 Task: Add a signature Karina Martinez containing Have a great National Peace Day, Karina Martinez to email address softage.8@softage.net and add a folder Environmental
Action: Mouse moved to (59, 115)
Screenshot: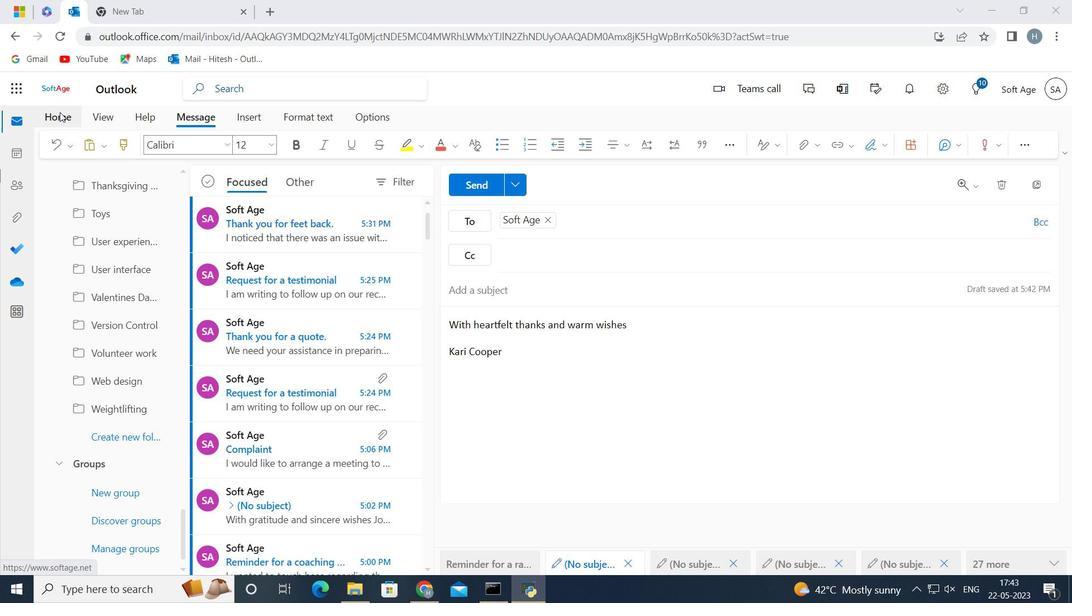 
Action: Mouse pressed left at (59, 115)
Screenshot: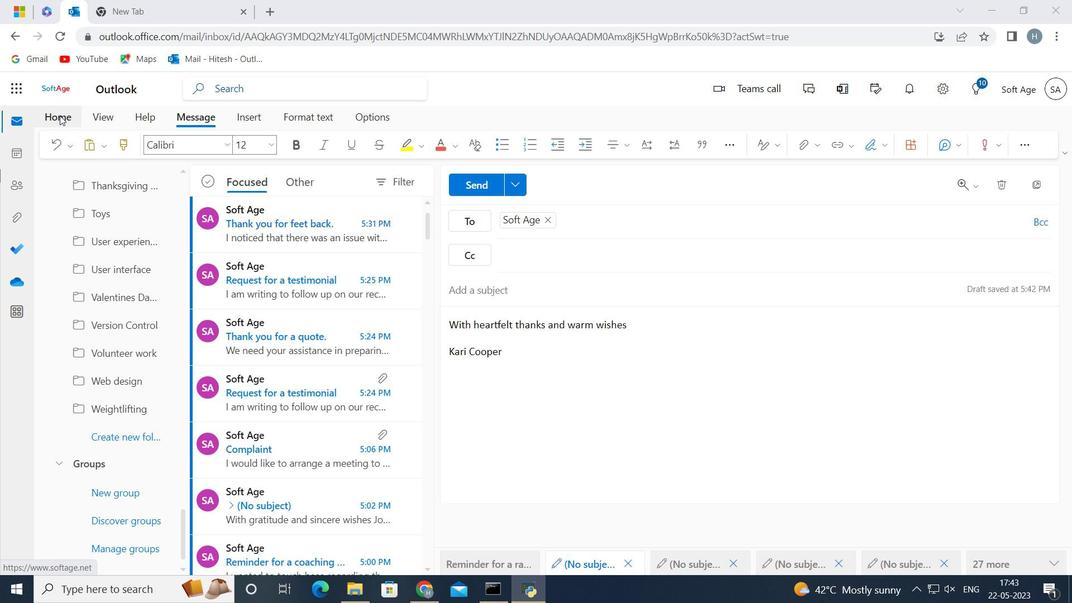 
Action: Mouse moved to (117, 143)
Screenshot: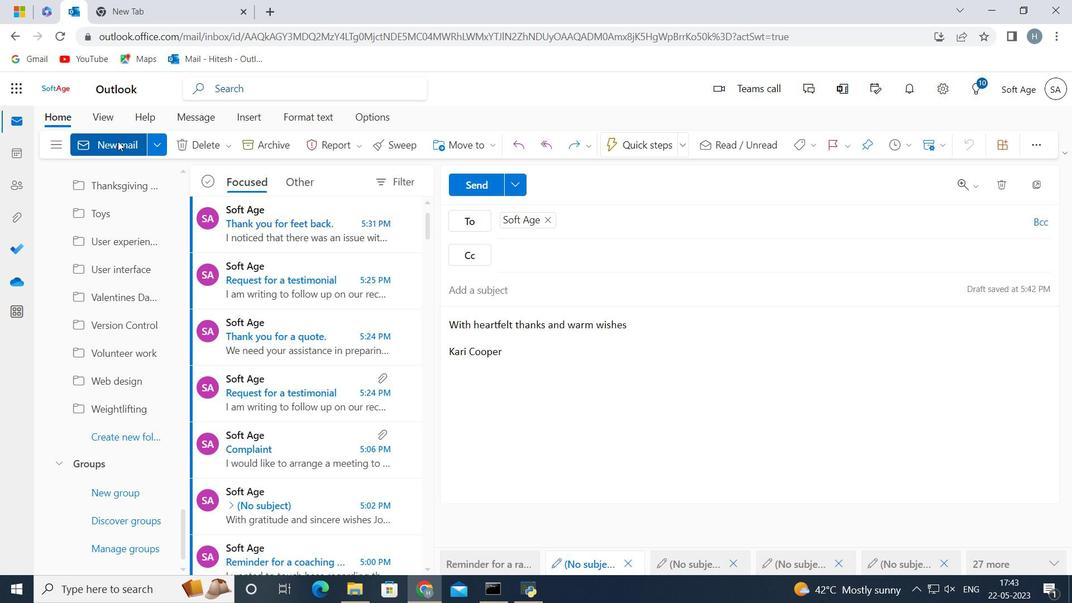 
Action: Mouse pressed left at (117, 143)
Screenshot: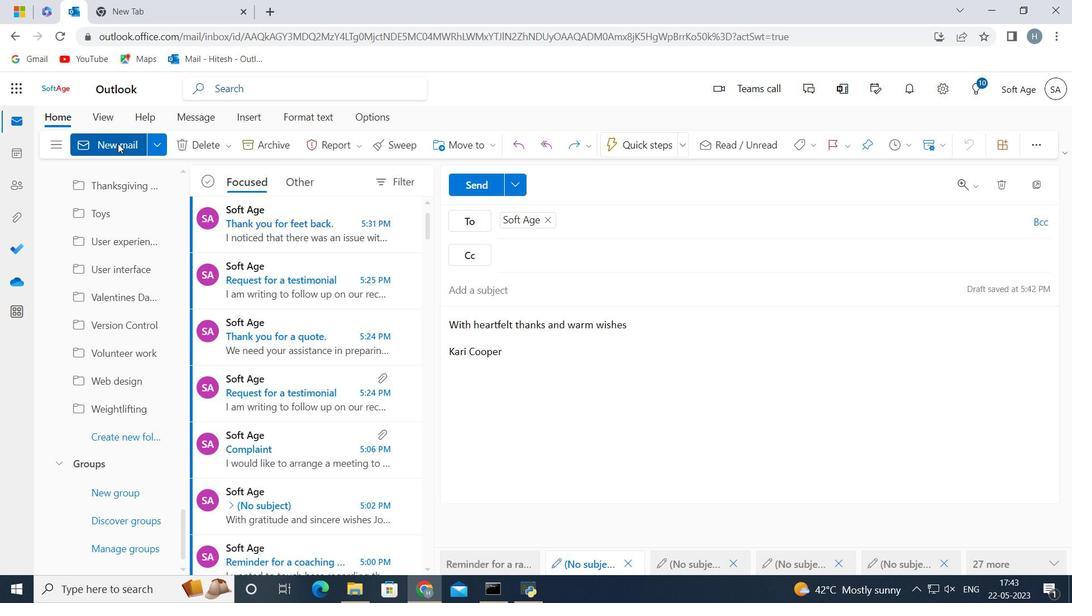 
Action: Mouse moved to (877, 145)
Screenshot: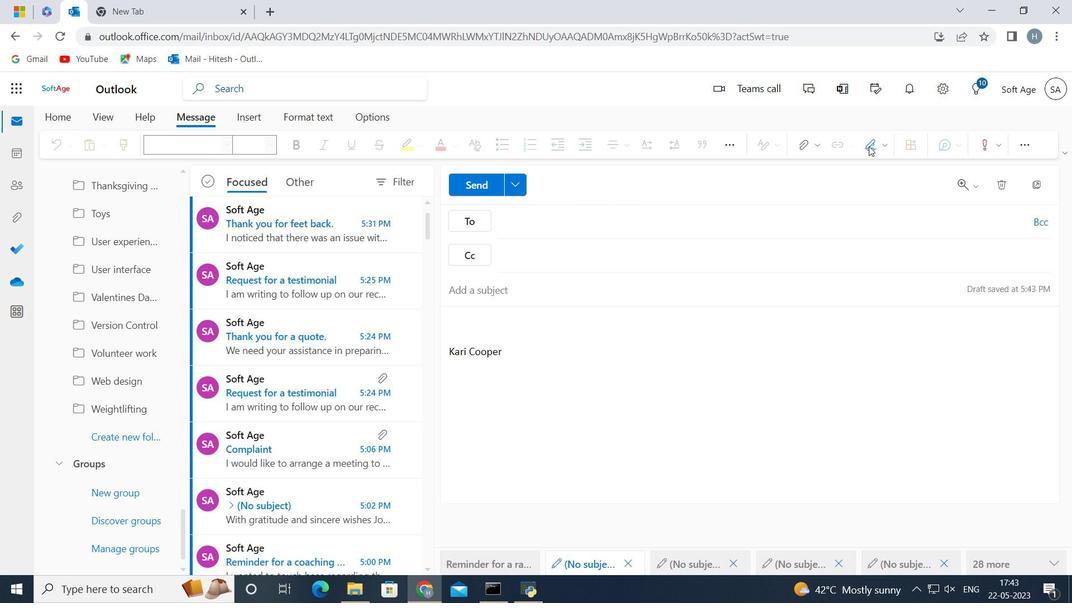 
Action: Mouse pressed left at (877, 145)
Screenshot: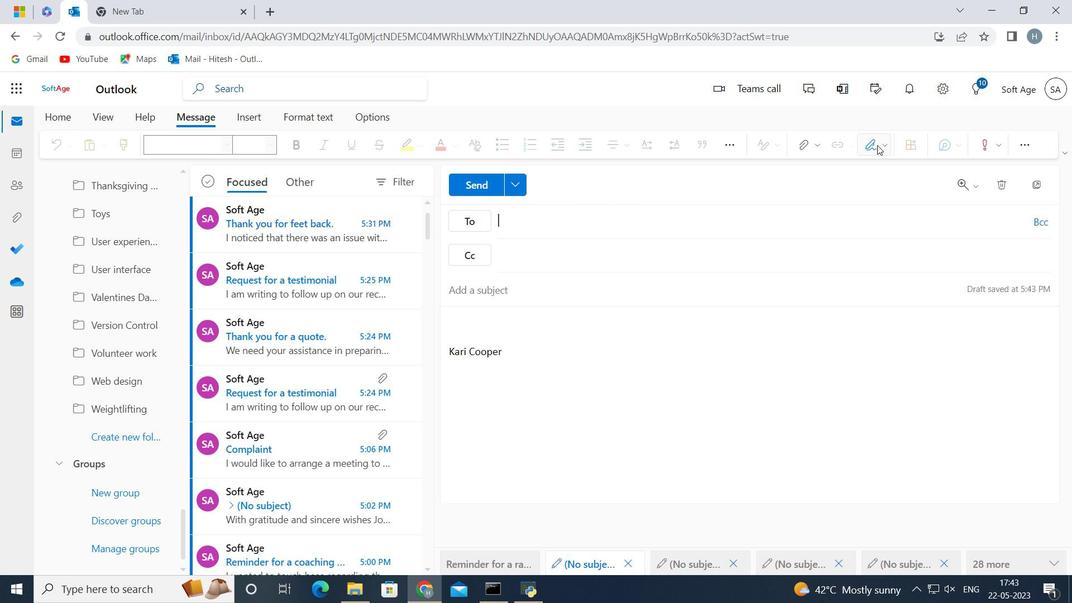 
Action: Mouse moved to (855, 197)
Screenshot: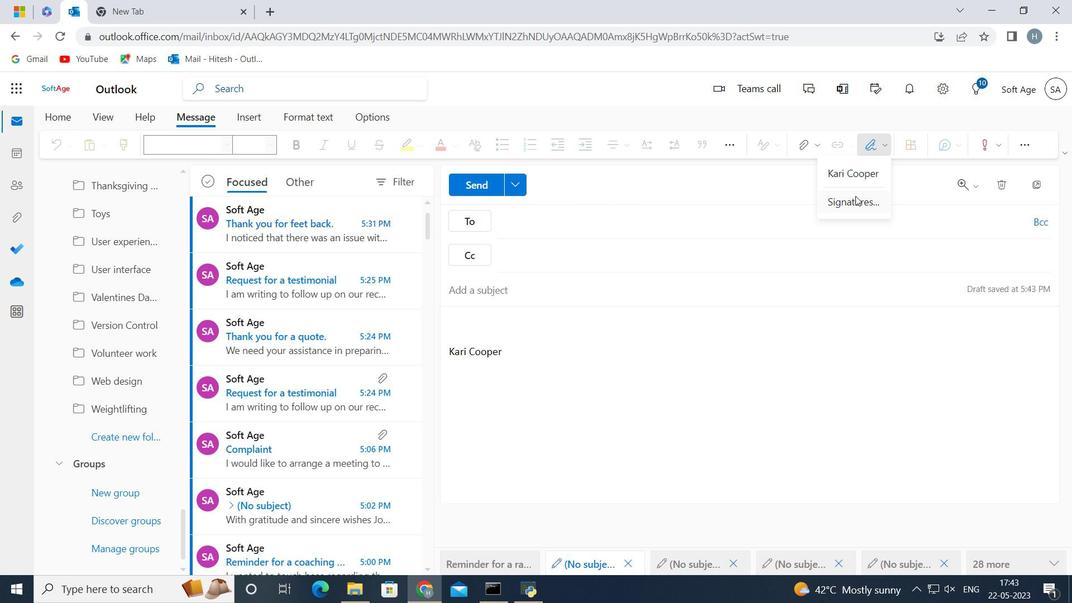 
Action: Mouse pressed left at (855, 197)
Screenshot: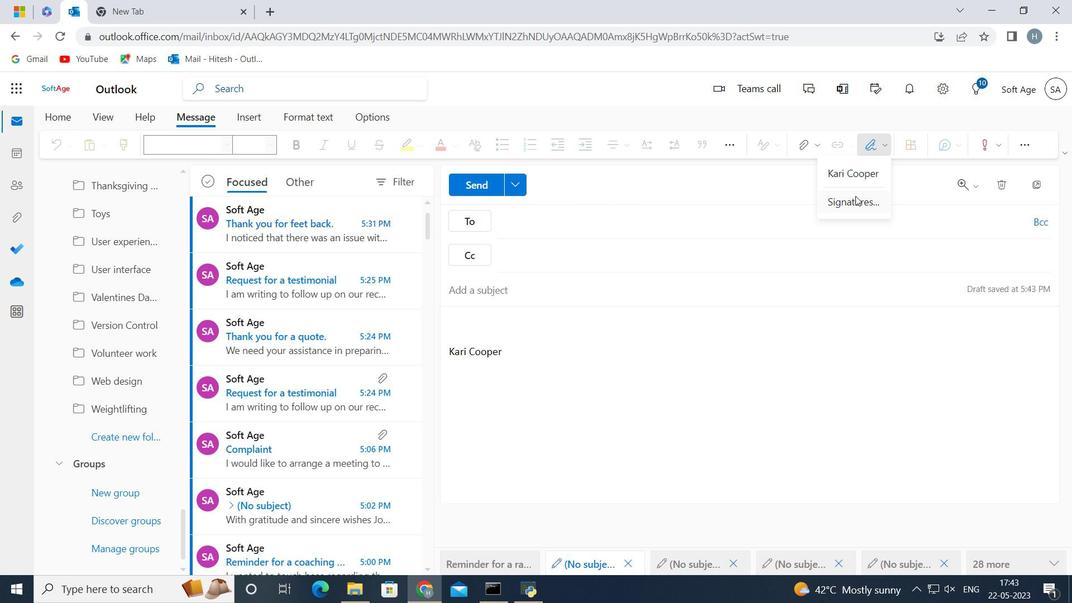 
Action: Mouse moved to (816, 252)
Screenshot: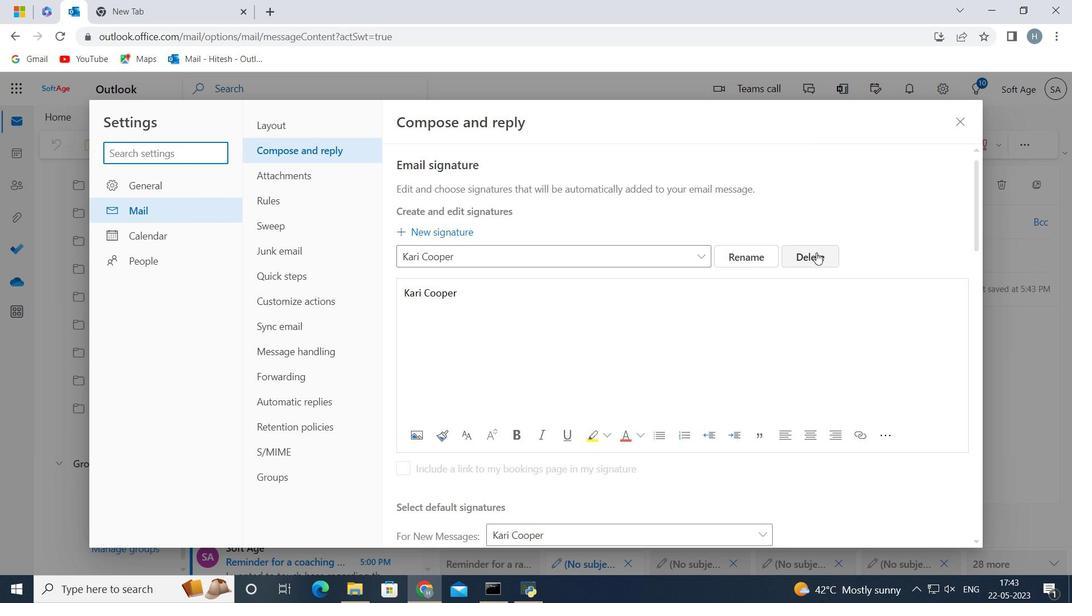 
Action: Mouse pressed left at (816, 252)
Screenshot: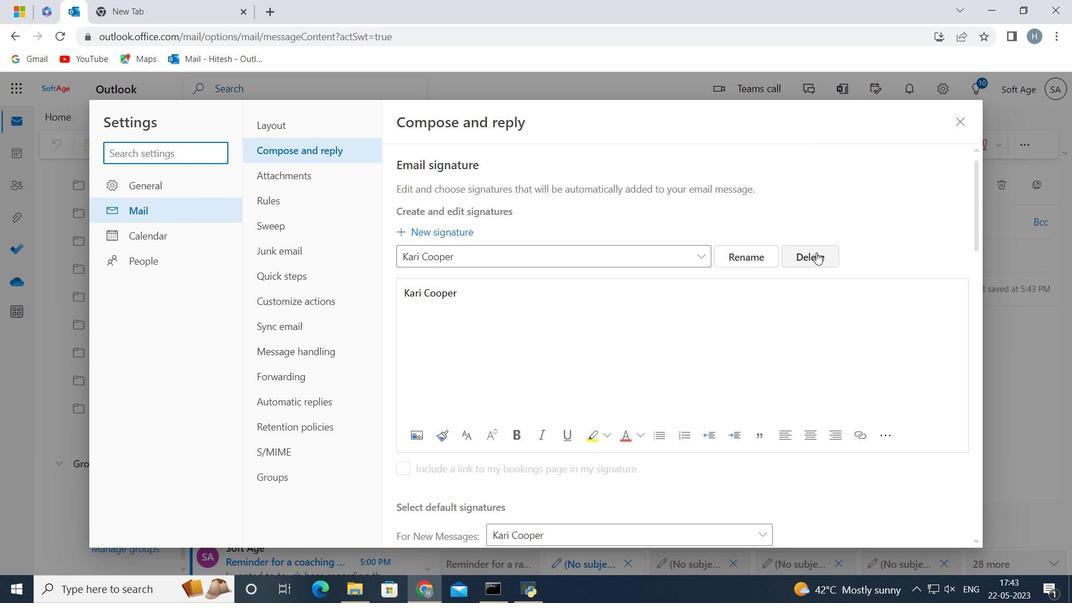 
Action: Mouse moved to (654, 252)
Screenshot: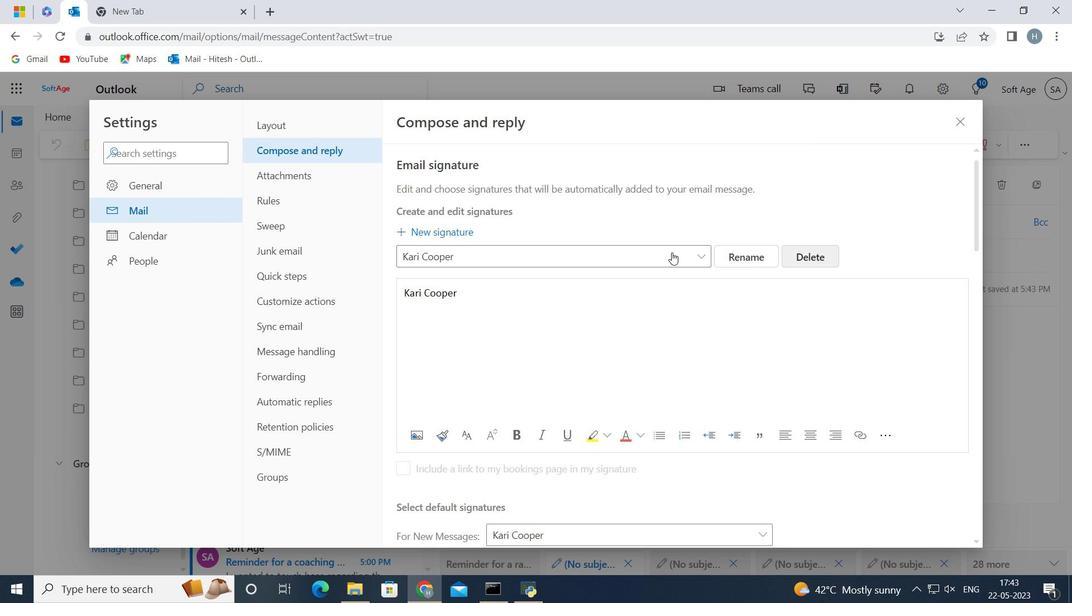 
Action: Mouse pressed left at (654, 252)
Screenshot: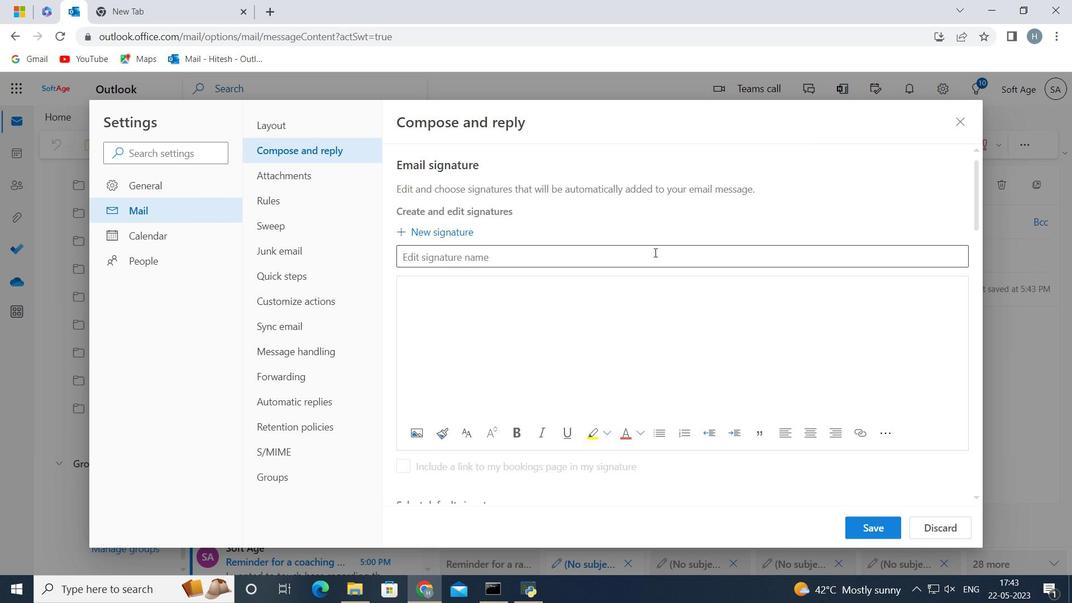 
Action: Key pressed <Key.shift>Karina<Key.space><Key.shift>Martinex<Key.backspace>z
Screenshot: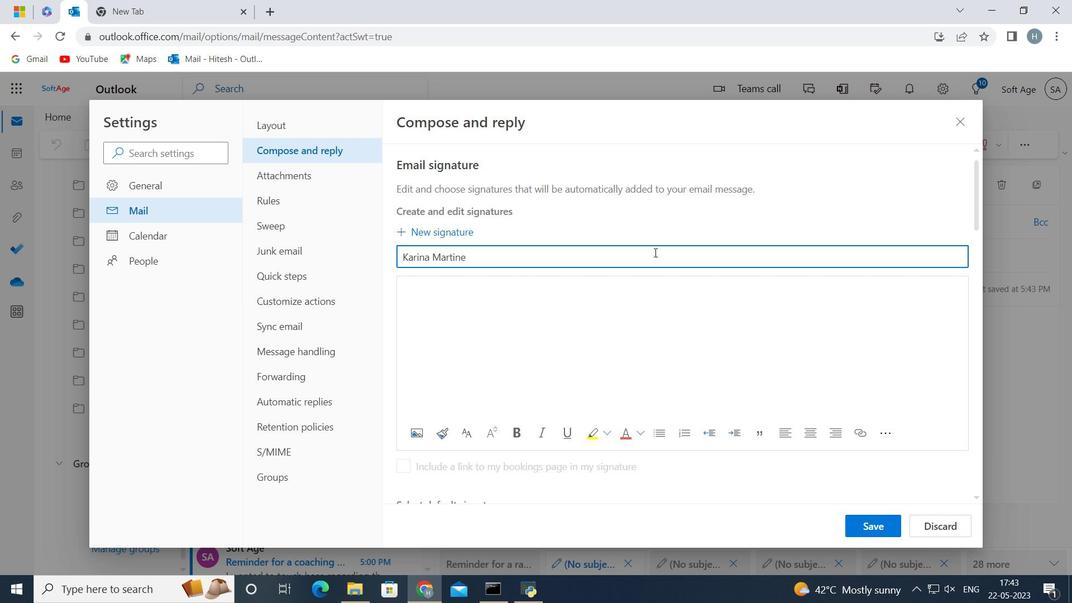 
Action: Mouse moved to (590, 302)
Screenshot: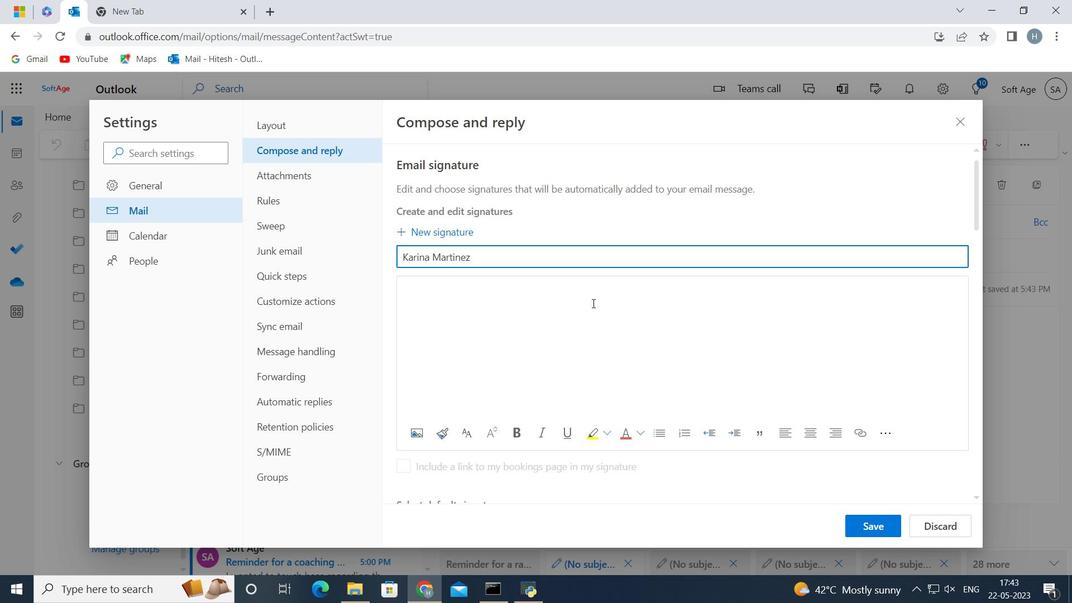 
Action: Mouse pressed left at (590, 302)
Screenshot: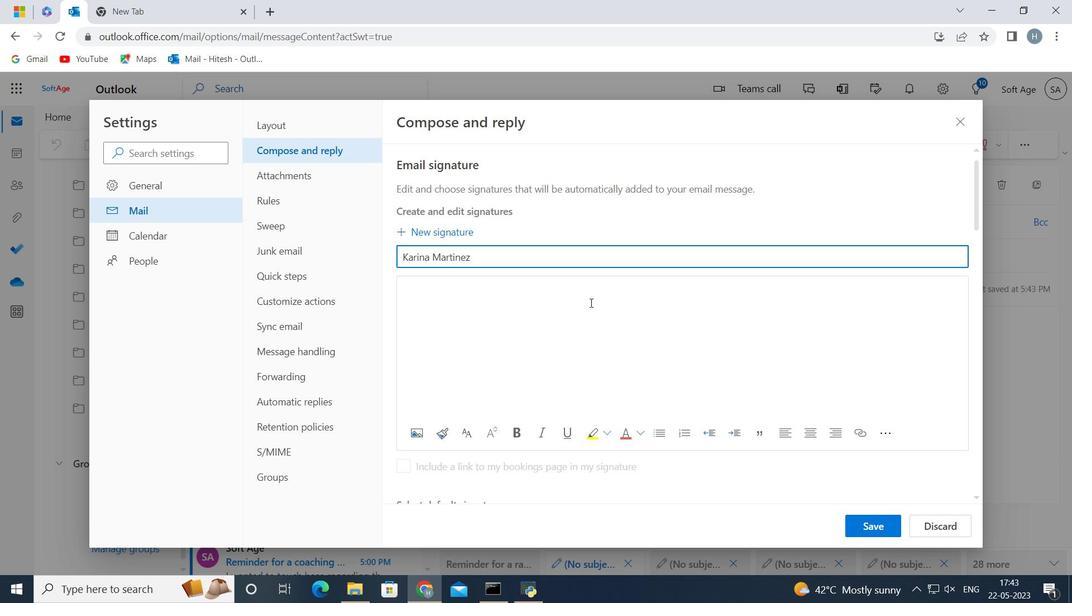 
Action: Key pressed <Key.shift>Ka
Screenshot: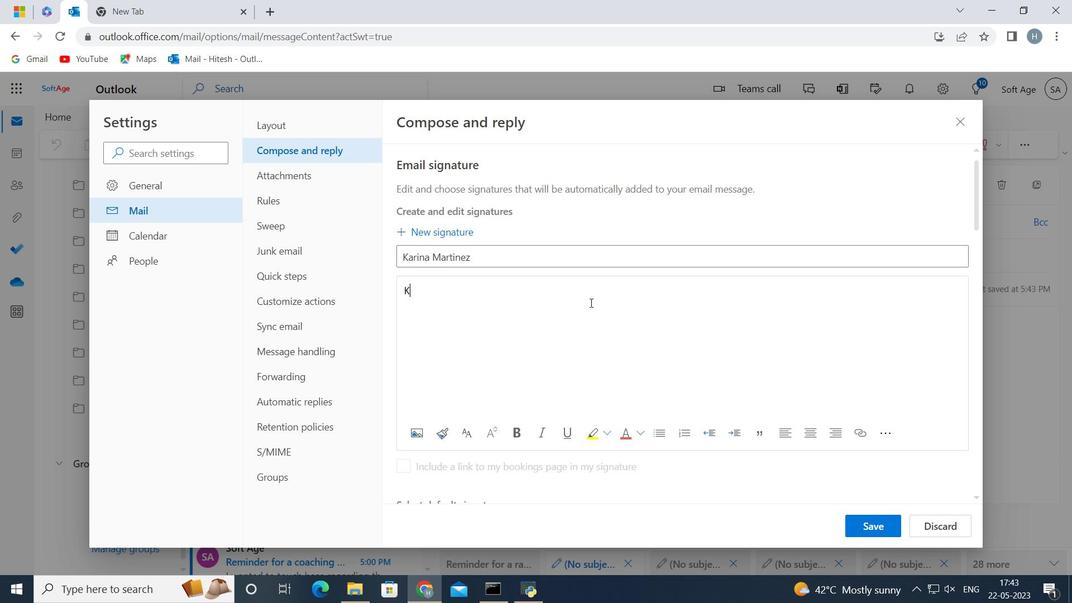 
Action: Mouse moved to (590, 302)
Screenshot: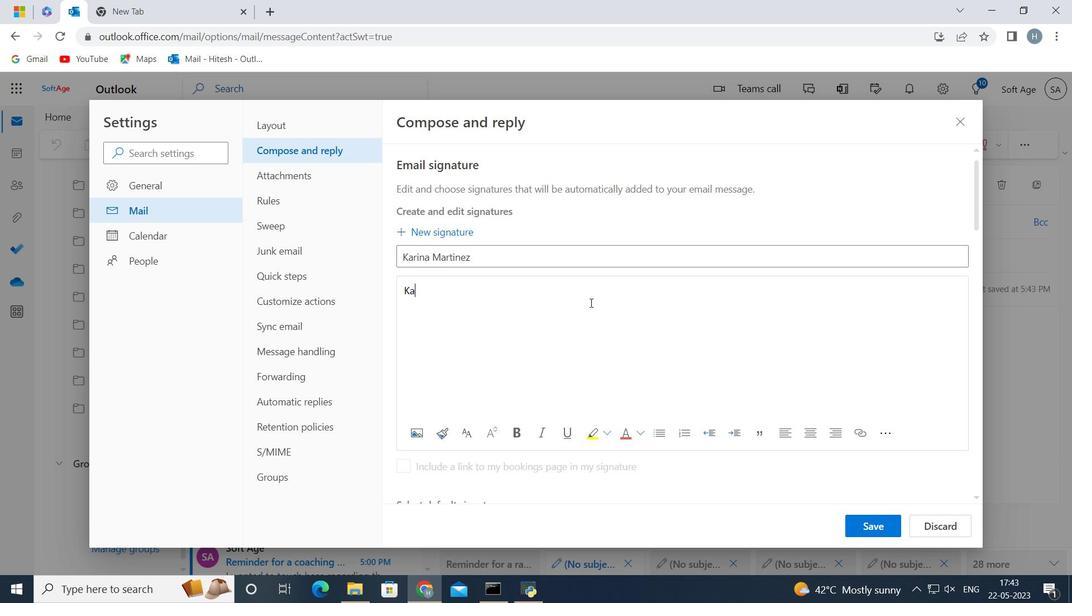 
Action: Key pressed rina<Key.space><Key.shift>Martinez
Screenshot: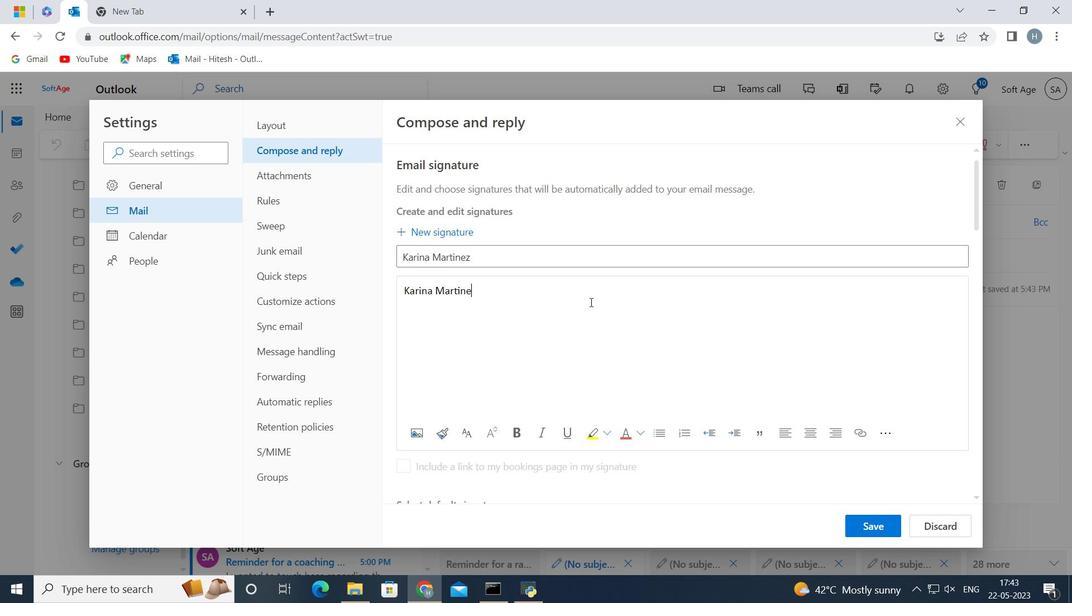 
Action: Mouse moved to (878, 527)
Screenshot: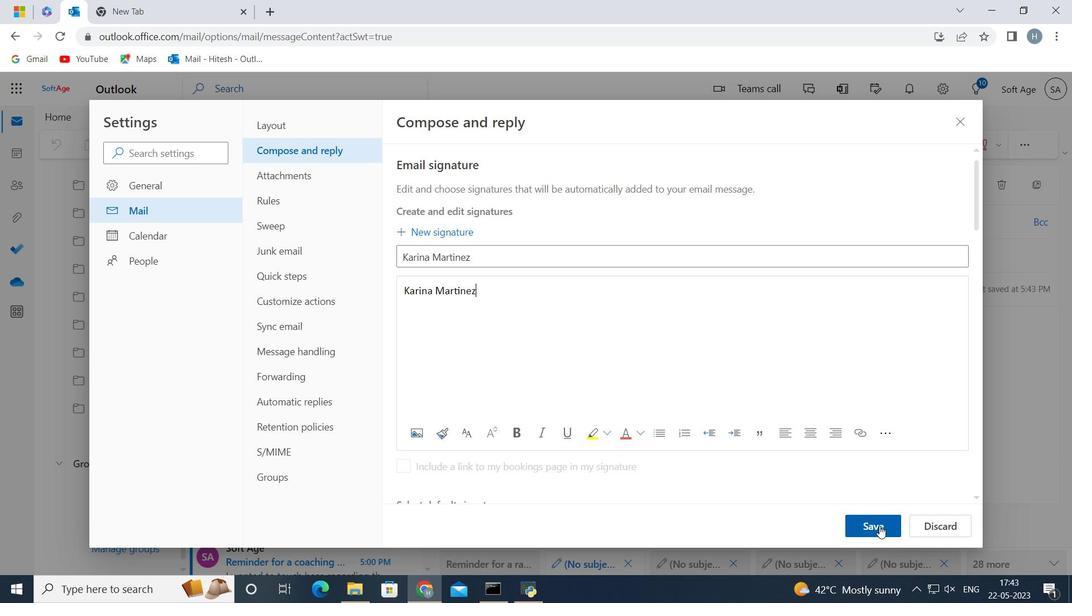 
Action: Mouse pressed left at (878, 527)
Screenshot: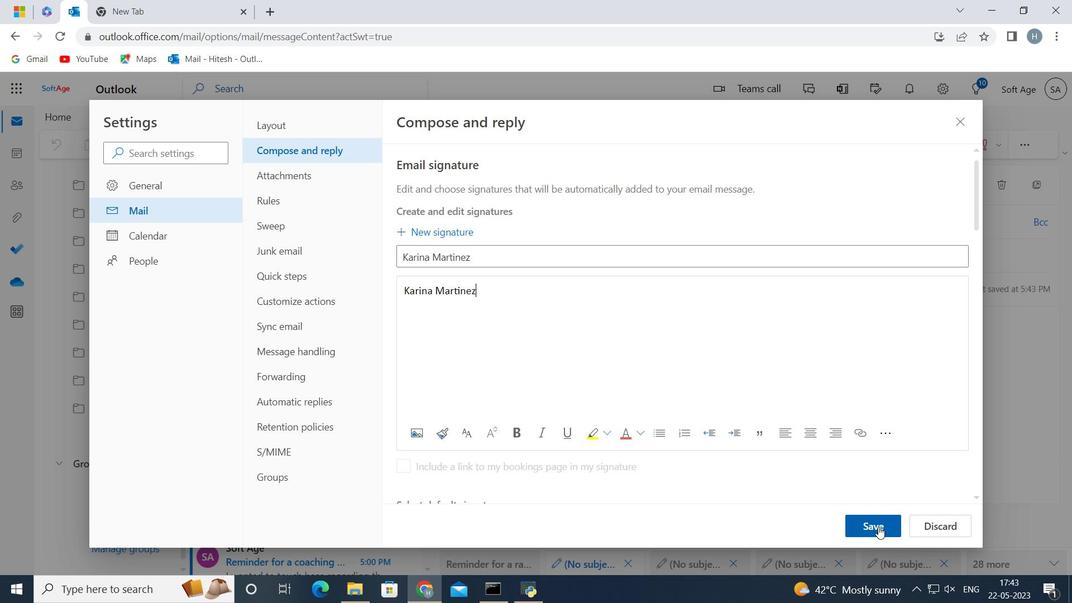 
Action: Mouse moved to (757, 404)
Screenshot: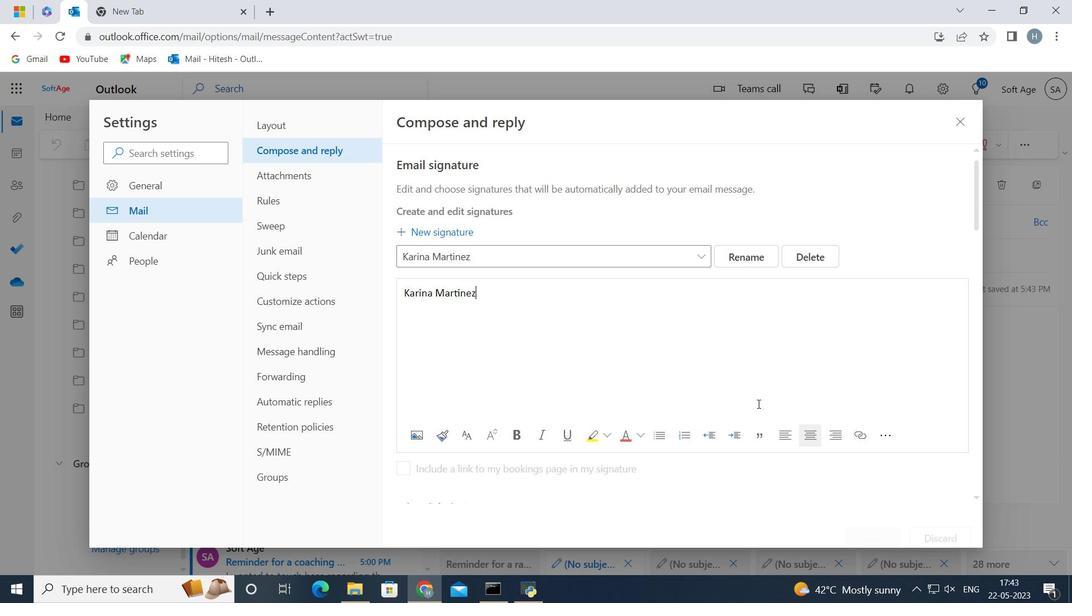 
Action: Mouse scrolled (757, 403) with delta (0, 0)
Screenshot: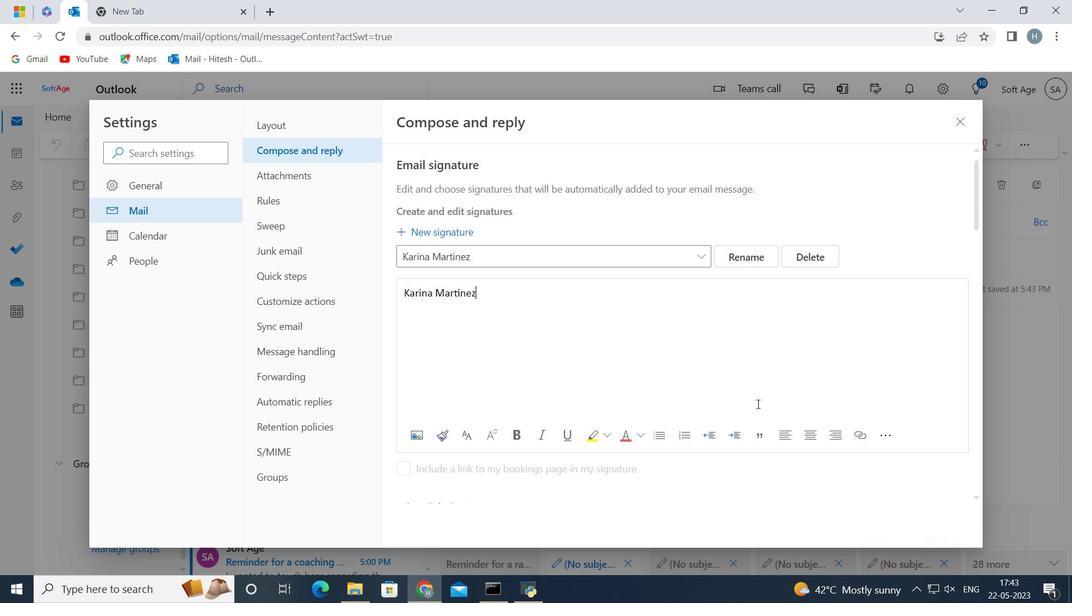 
Action: Mouse scrolled (757, 403) with delta (0, 0)
Screenshot: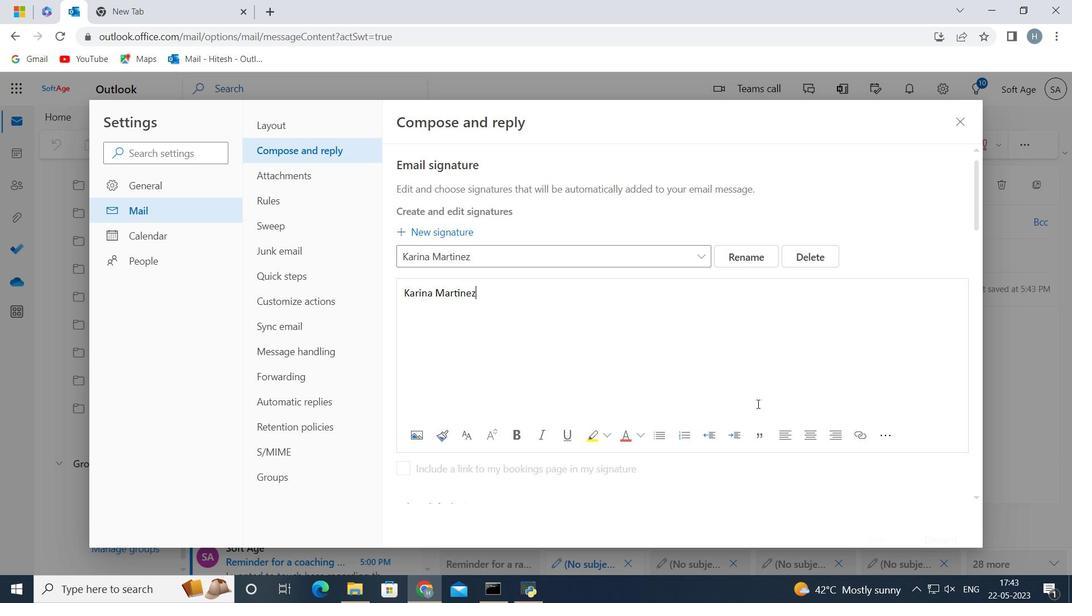 
Action: Mouse moved to (714, 355)
Screenshot: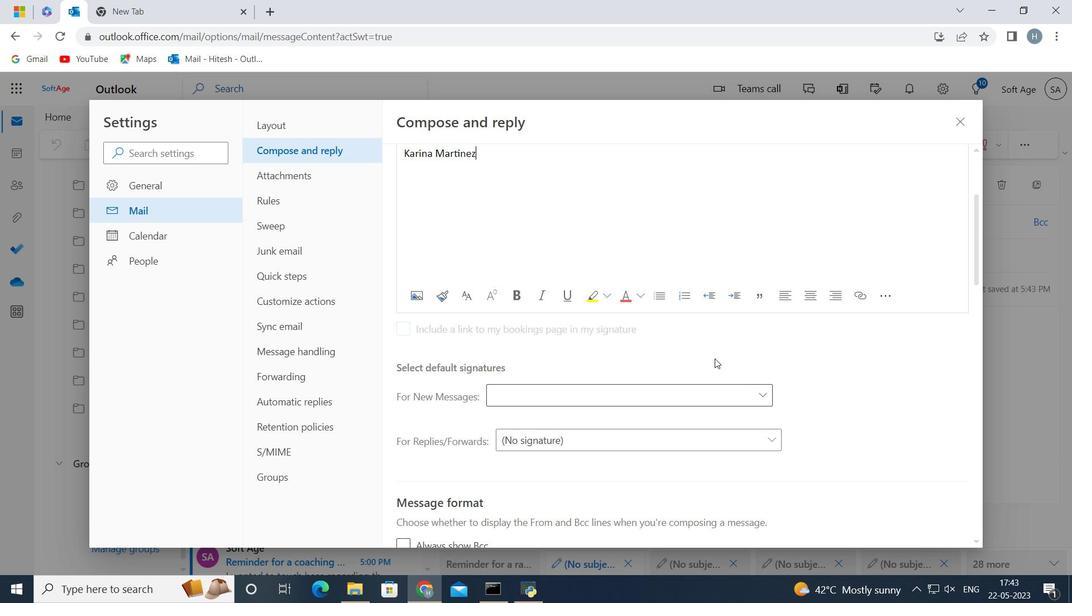 
Action: Mouse scrolled (714, 354) with delta (0, 0)
Screenshot: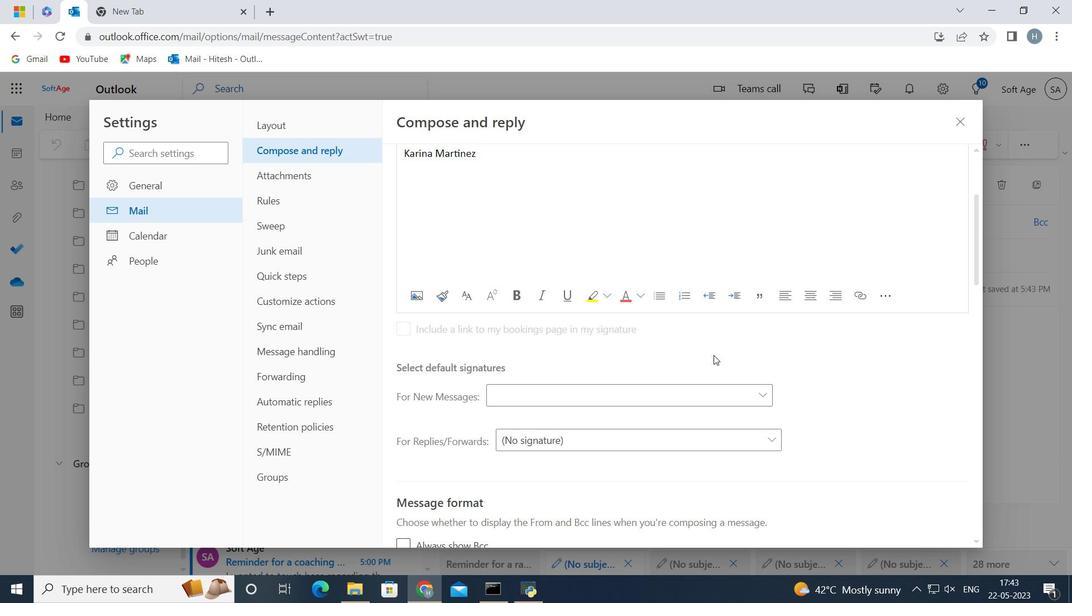 
Action: Mouse moved to (735, 315)
Screenshot: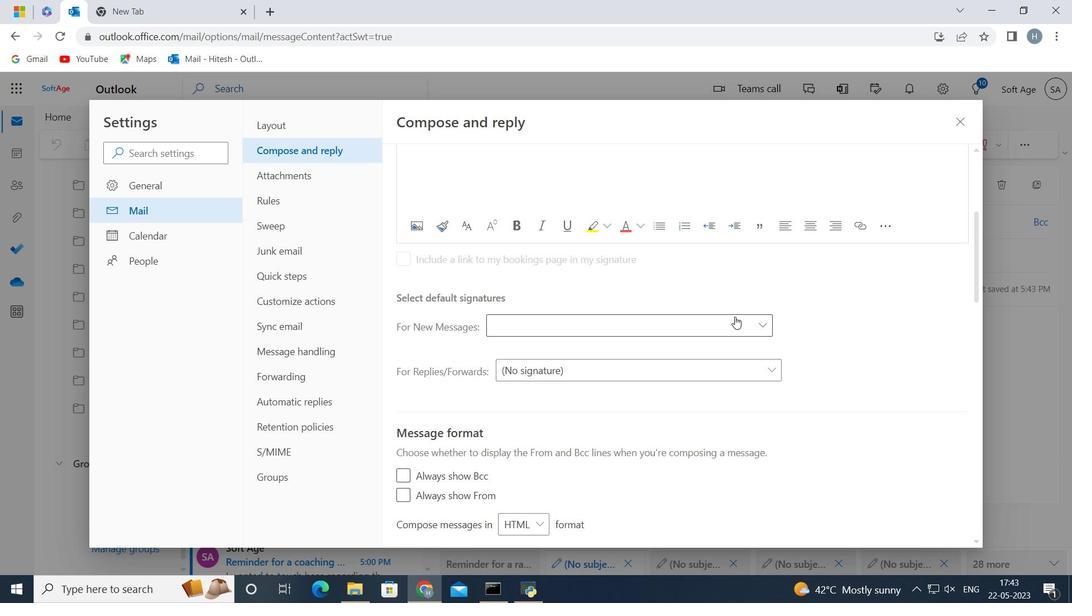 
Action: Mouse pressed left at (735, 315)
Screenshot: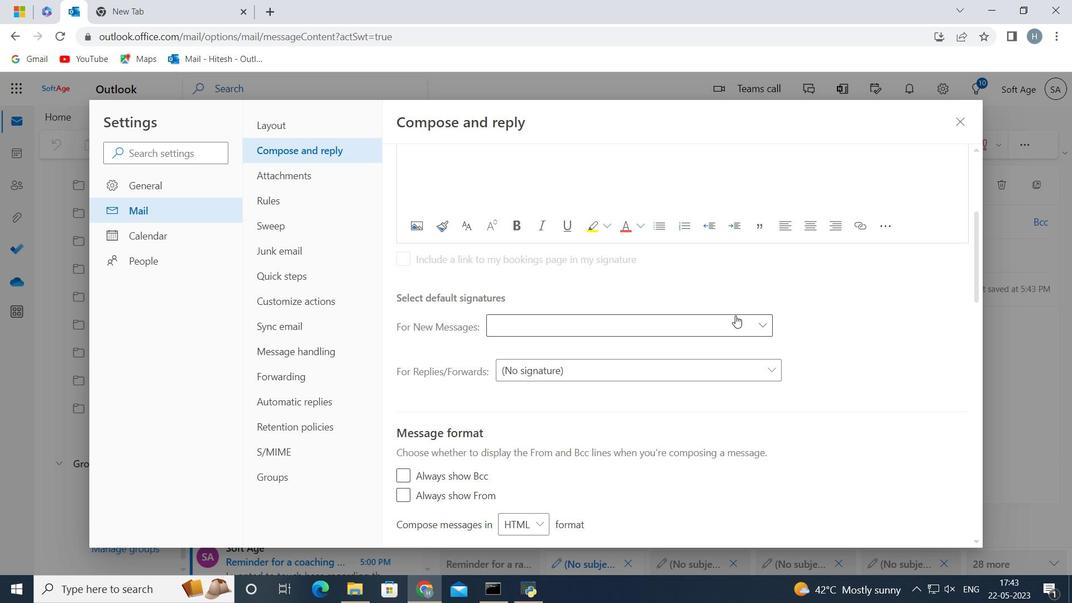 
Action: Mouse moved to (733, 367)
Screenshot: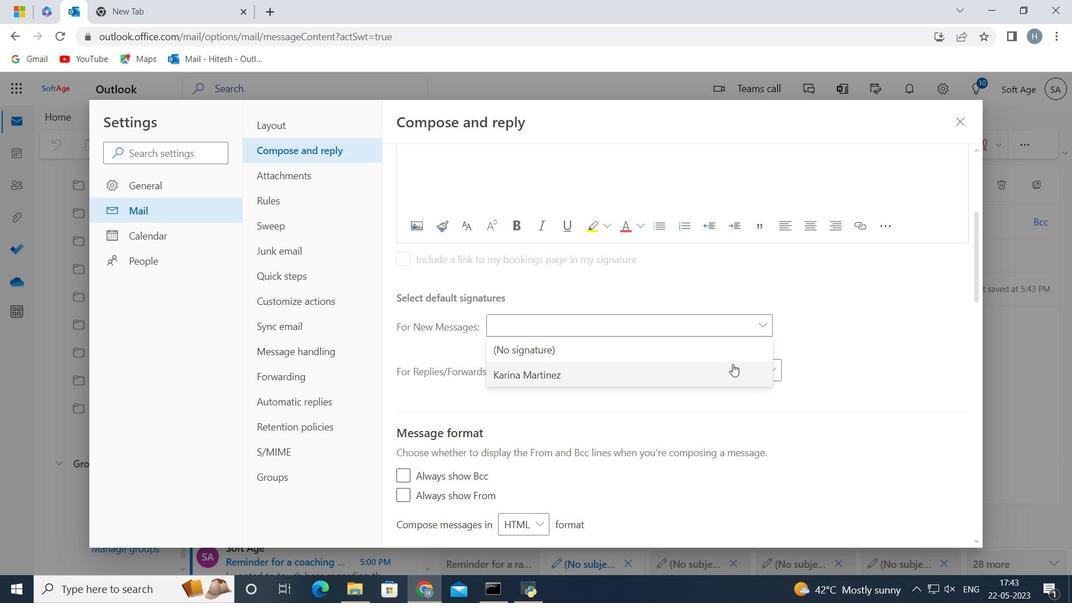 
Action: Mouse pressed left at (733, 367)
Screenshot: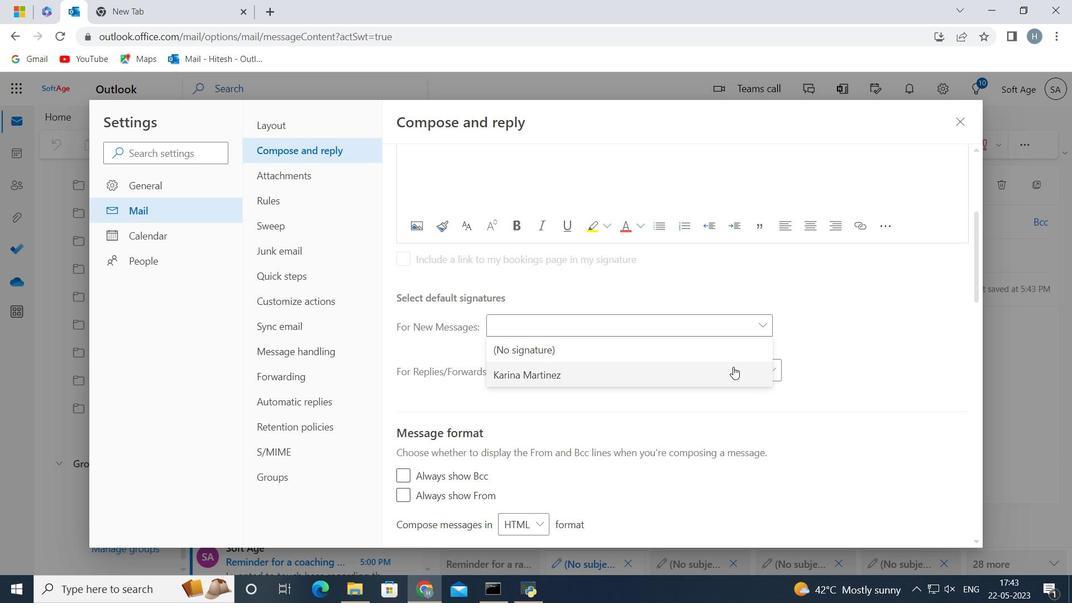 
Action: Mouse moved to (878, 523)
Screenshot: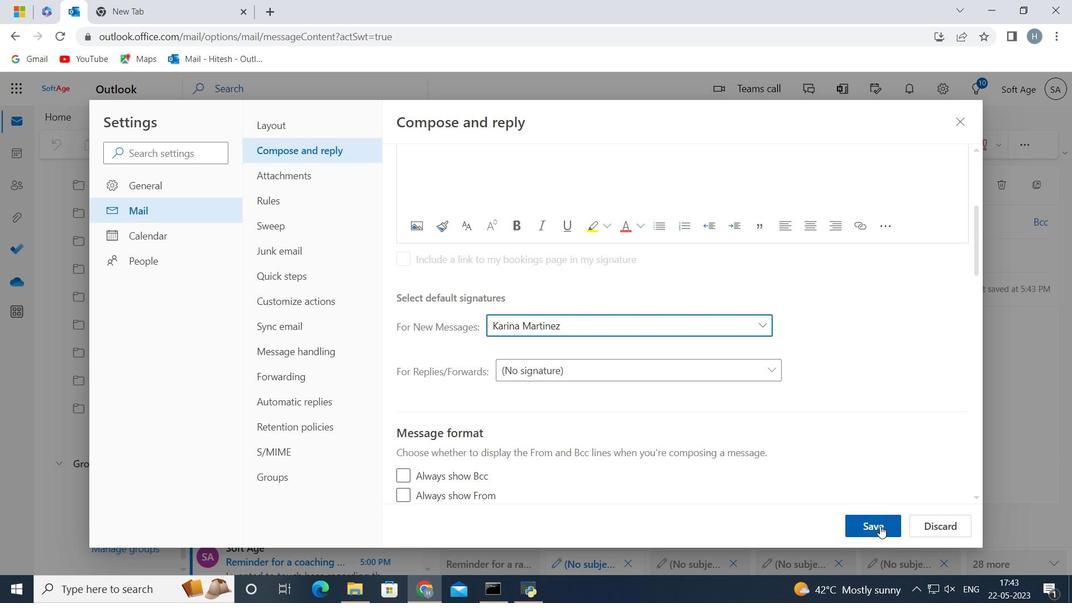
Action: Mouse pressed left at (878, 523)
Screenshot: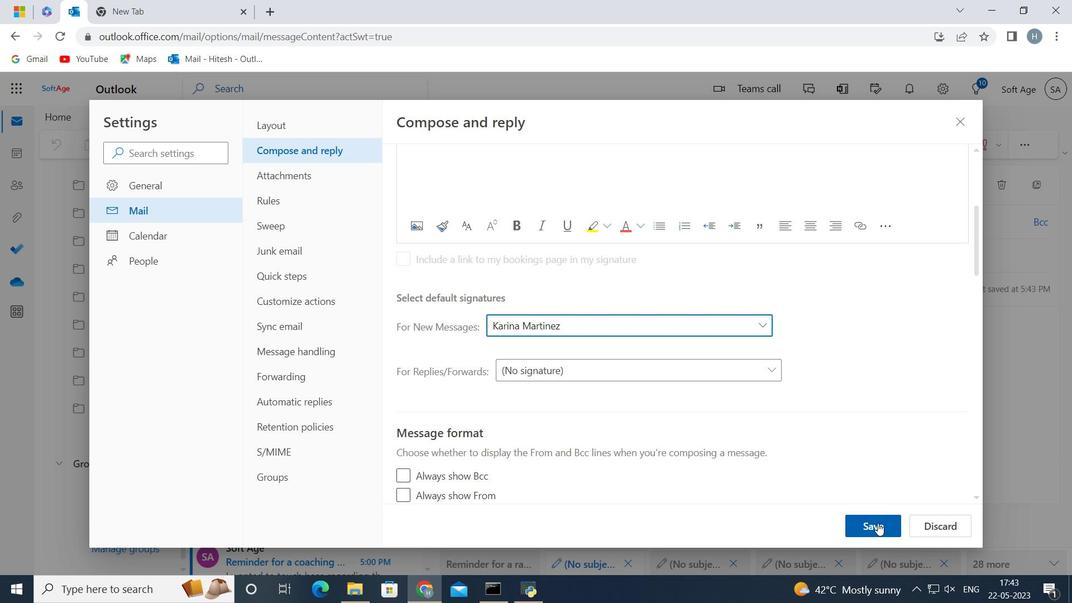 
Action: Mouse moved to (955, 120)
Screenshot: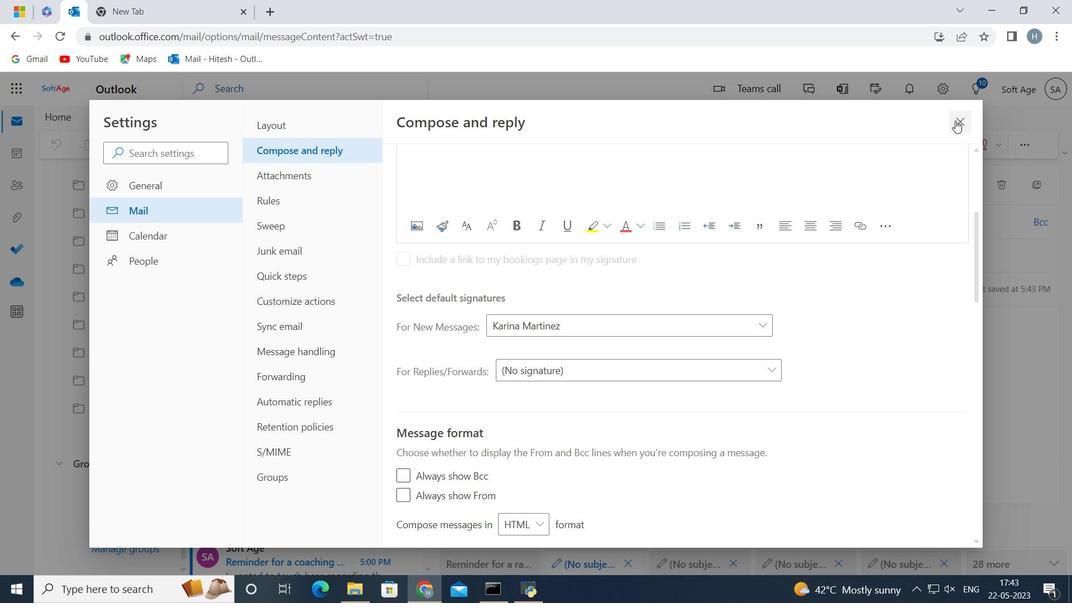 
Action: Mouse pressed left at (955, 120)
Screenshot: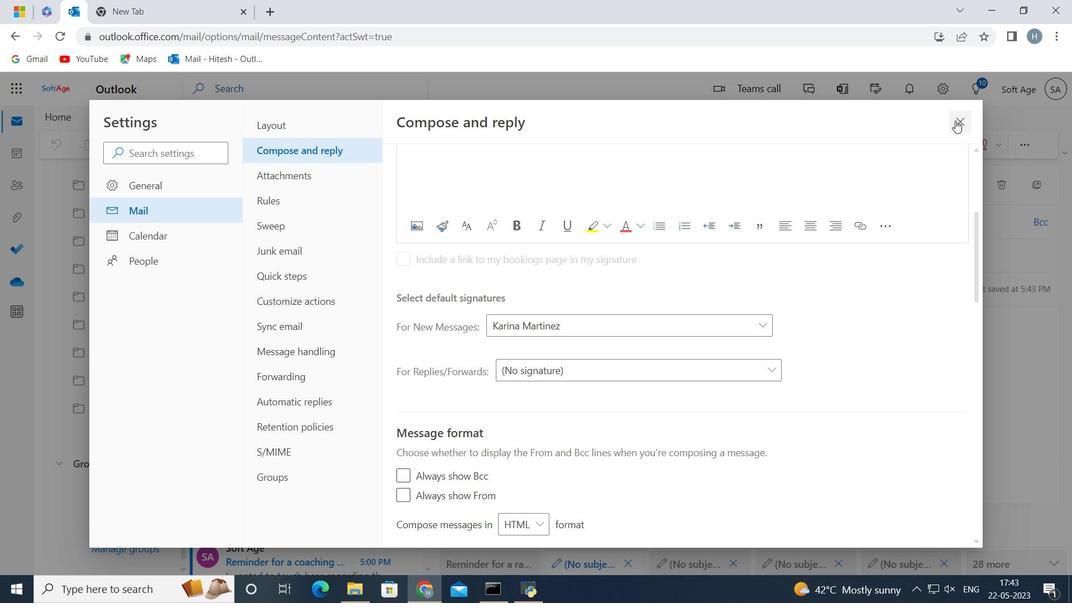 
Action: Mouse moved to (520, 360)
Screenshot: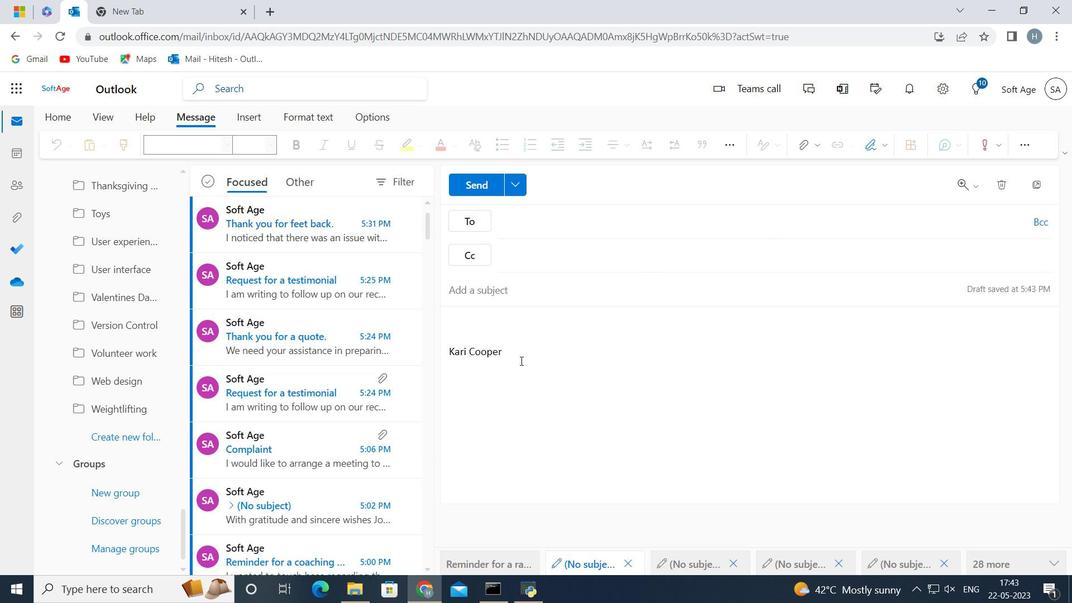 
Action: Mouse pressed left at (520, 360)
Screenshot: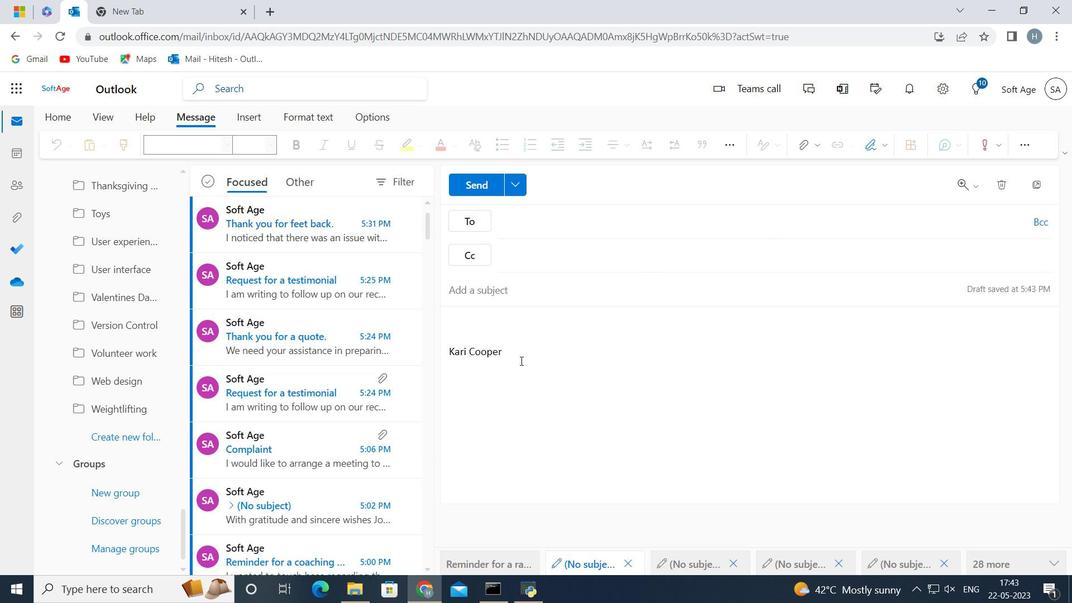 
Action: Mouse moved to (519, 359)
Screenshot: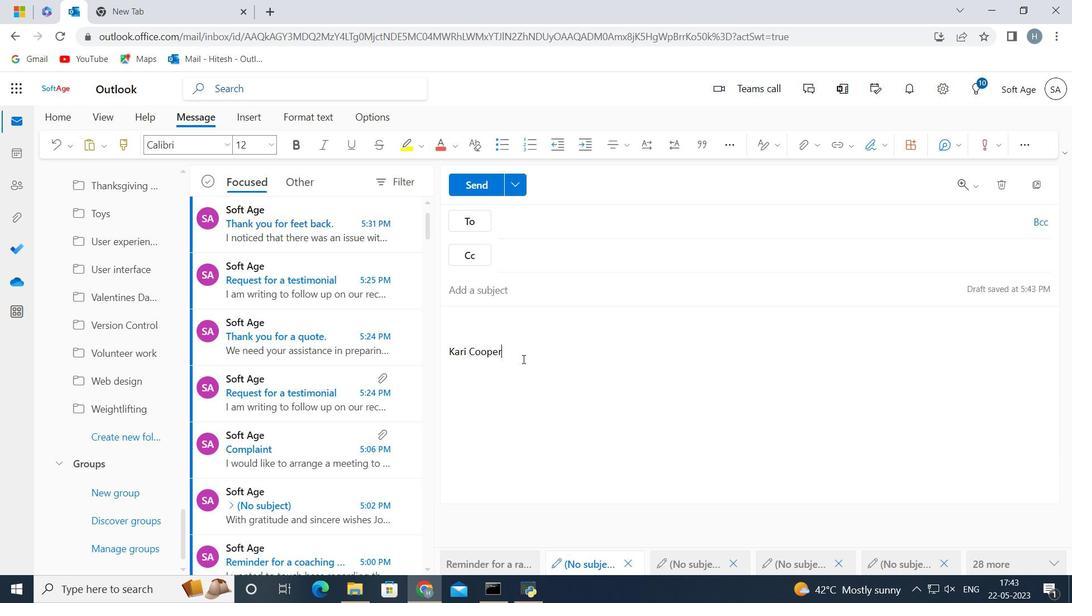 
Action: Key pressed <Key.backspace><Key.backspace><Key.backspace><Key.backspace><Key.backspace><Key.backspace><Key.backspace><Key.backspace><Key.backspace><Key.backspace><Key.backspace><Key.backspace><Key.backspace><Key.backspace><Key.backspace><Key.backspace><Key.backspace><Key.backspace><Key.backspace><Key.backspace><Key.backspace><Key.backspace><Key.backspace><Key.backspace><Key.backspace><Key.backspace><Key.backspace><Key.backspace><Key.shift>Have<Key.space>a<Key.space>great<Key.space><Key.shift>national<Key.space><Key.shift>Peace<Key.space><Key.shift>Dat<Key.backspace>y<Key.space>
Screenshot: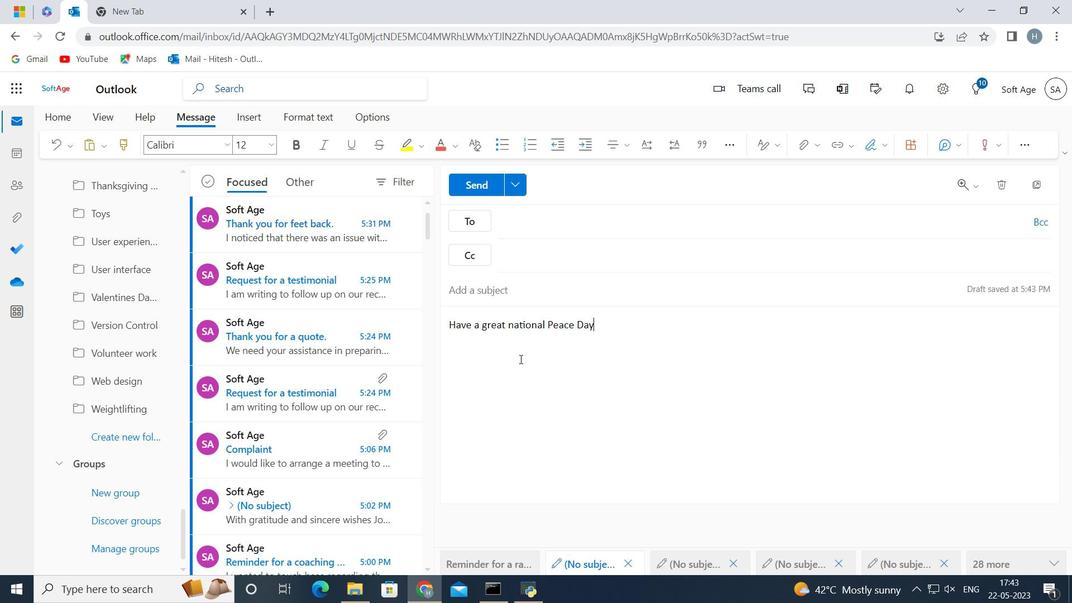 
Action: Mouse moved to (881, 145)
Screenshot: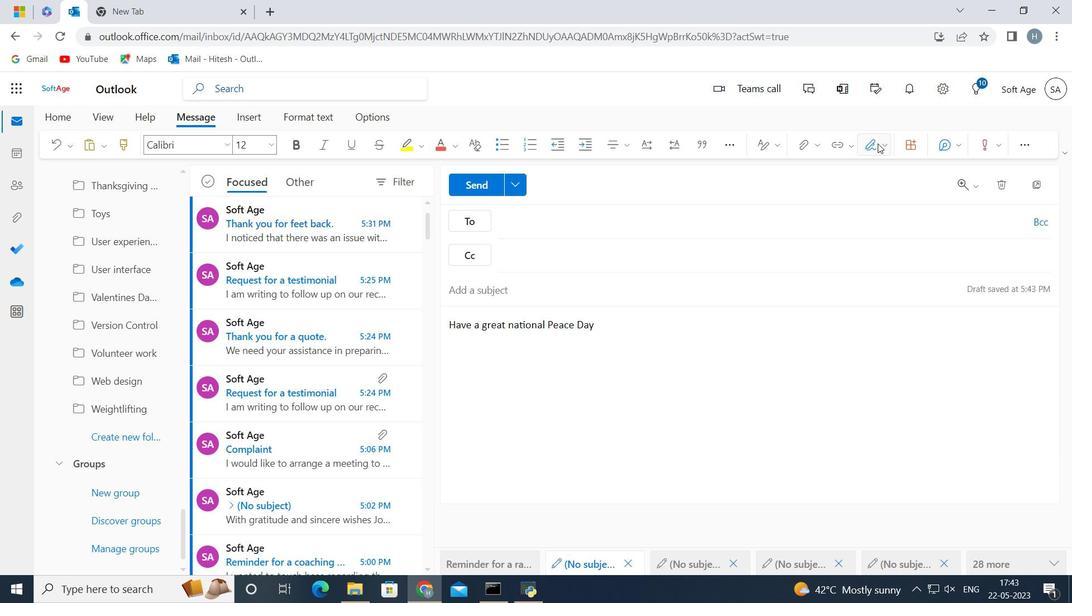 
Action: Mouse pressed left at (881, 145)
Screenshot: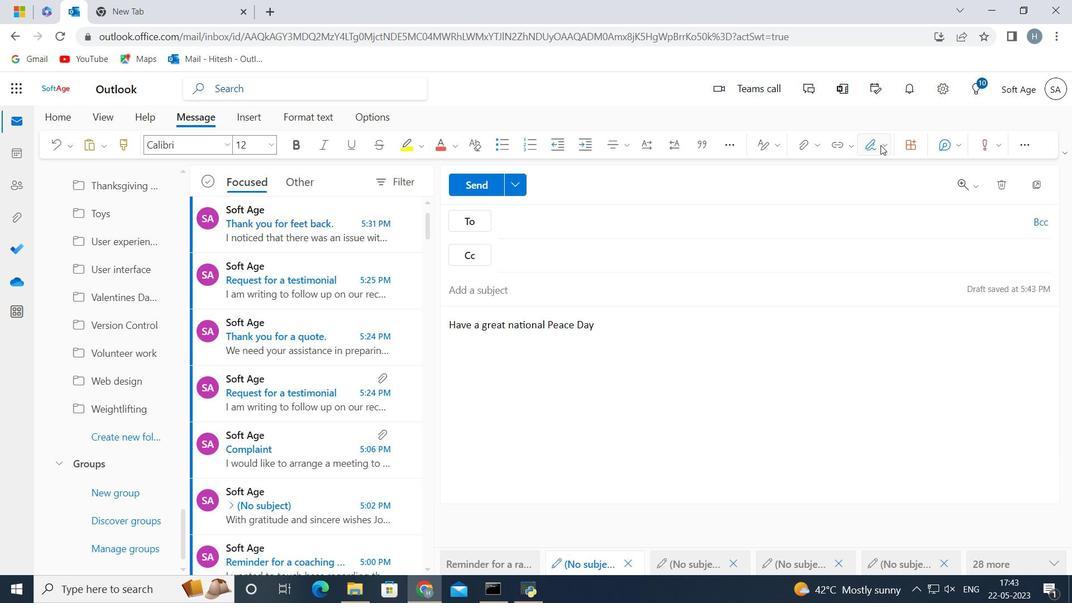 
Action: Mouse moved to (854, 170)
Screenshot: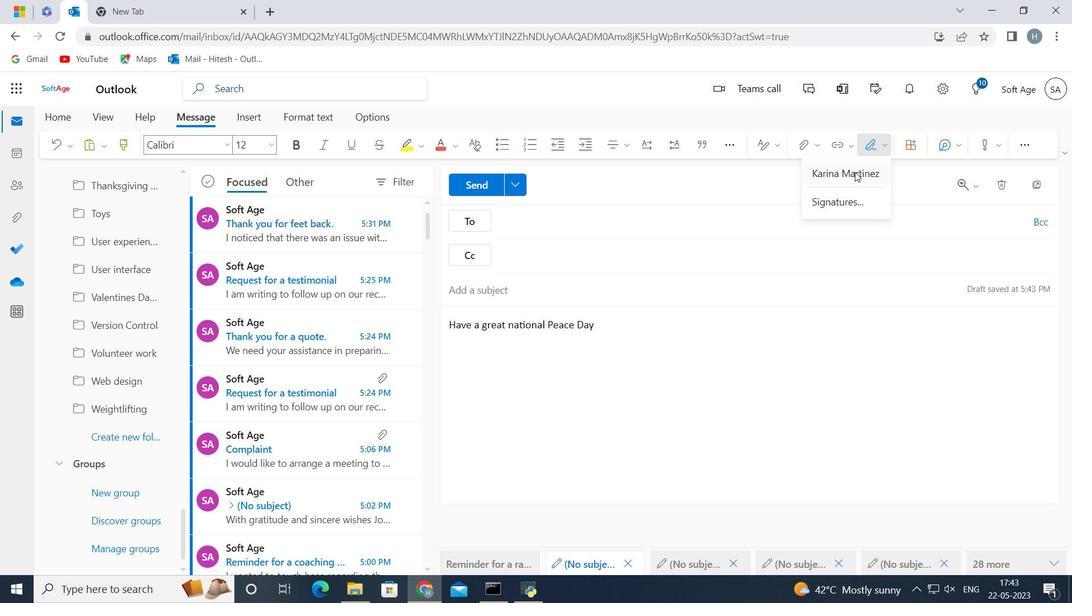 
Action: Mouse pressed left at (854, 170)
Screenshot: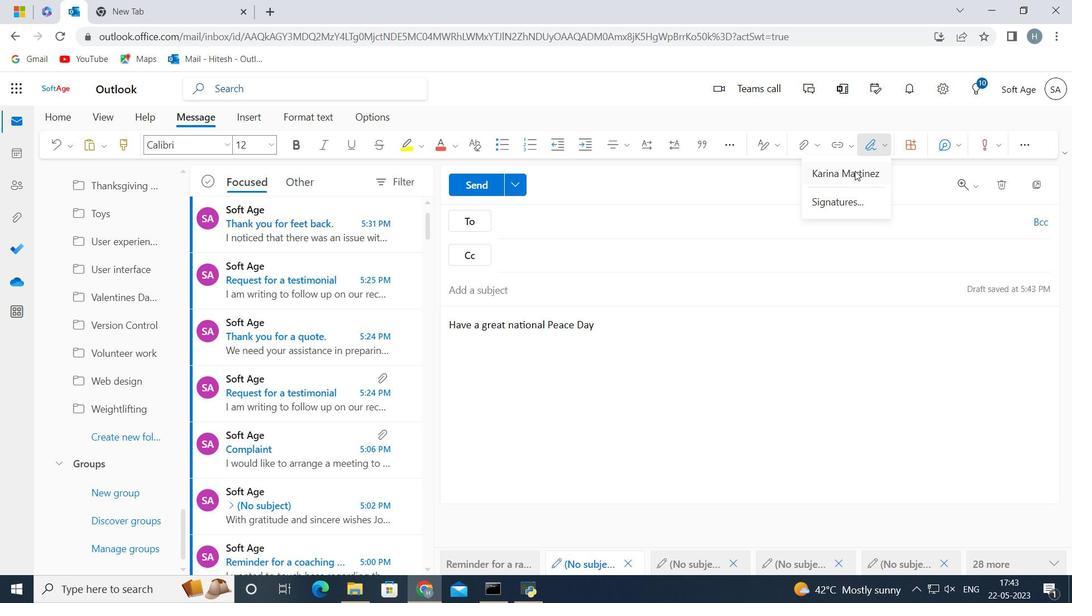 
Action: Mouse moved to (598, 221)
Screenshot: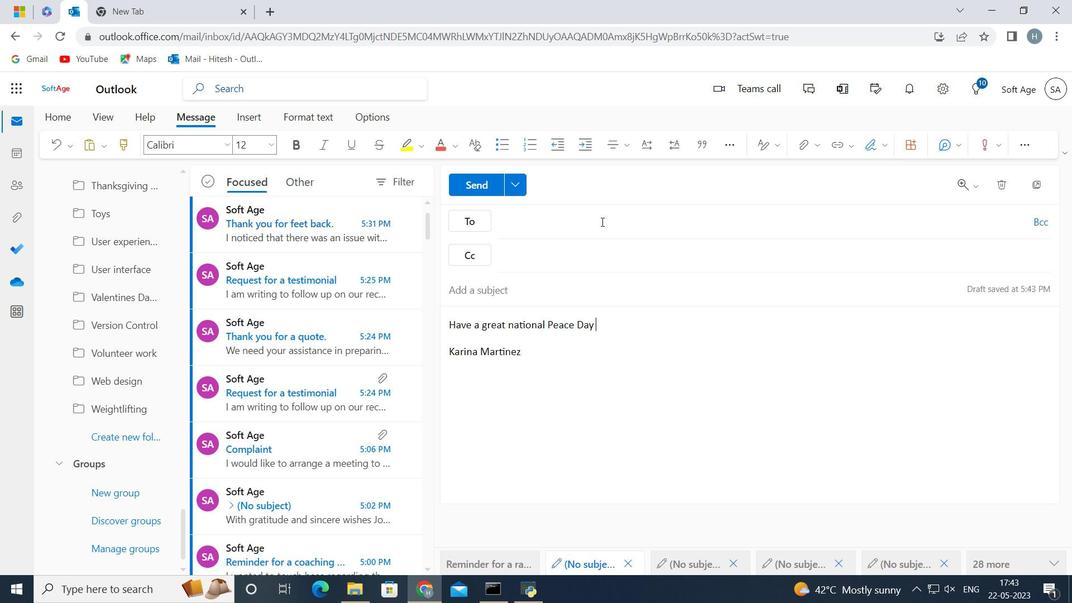 
Action: Mouse pressed left at (598, 221)
Screenshot: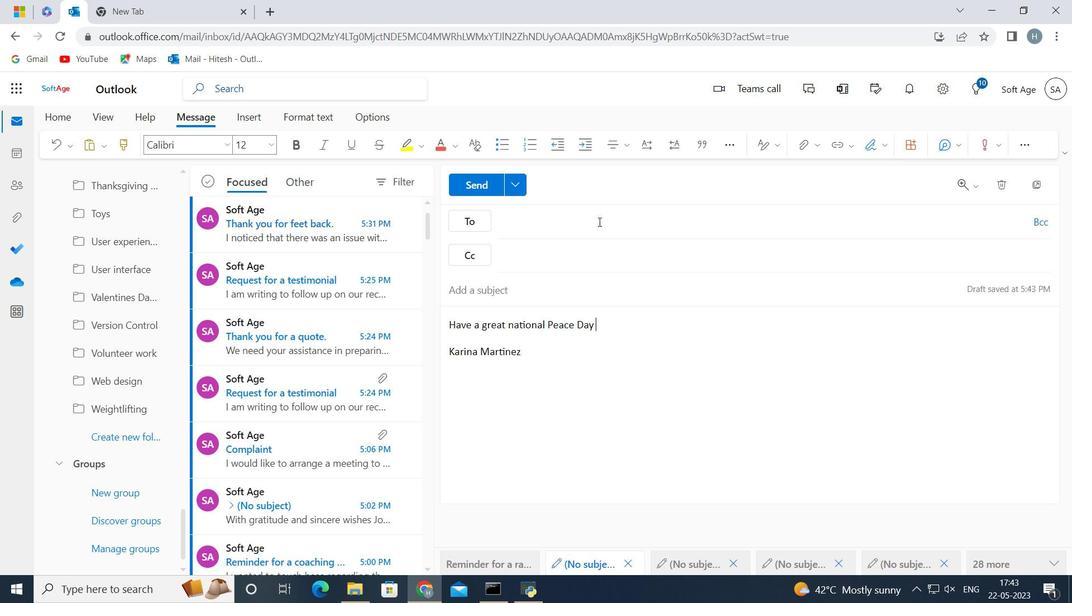 
Action: Key pressed softage.8<Key.shift>@softage.ney<Key.backspace>t
Screenshot: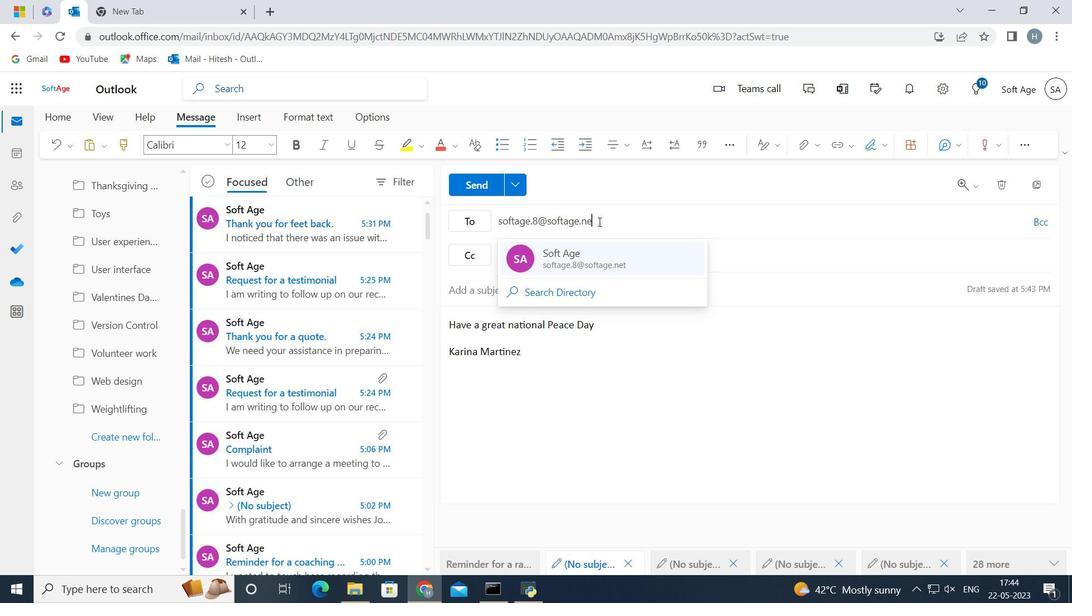 
Action: Mouse moved to (596, 249)
Screenshot: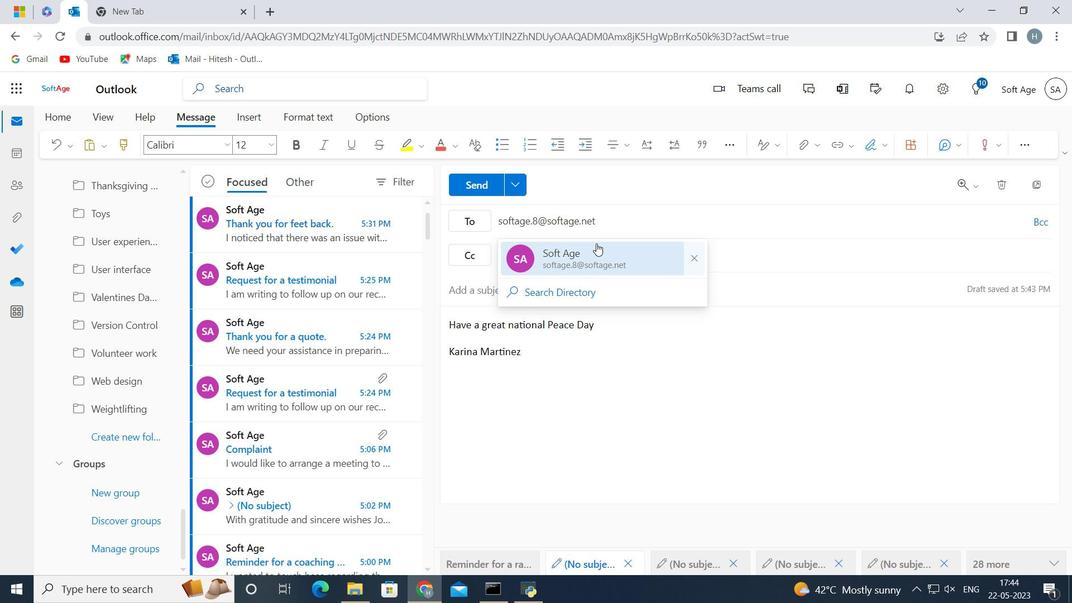 
Action: Mouse pressed left at (596, 249)
Screenshot: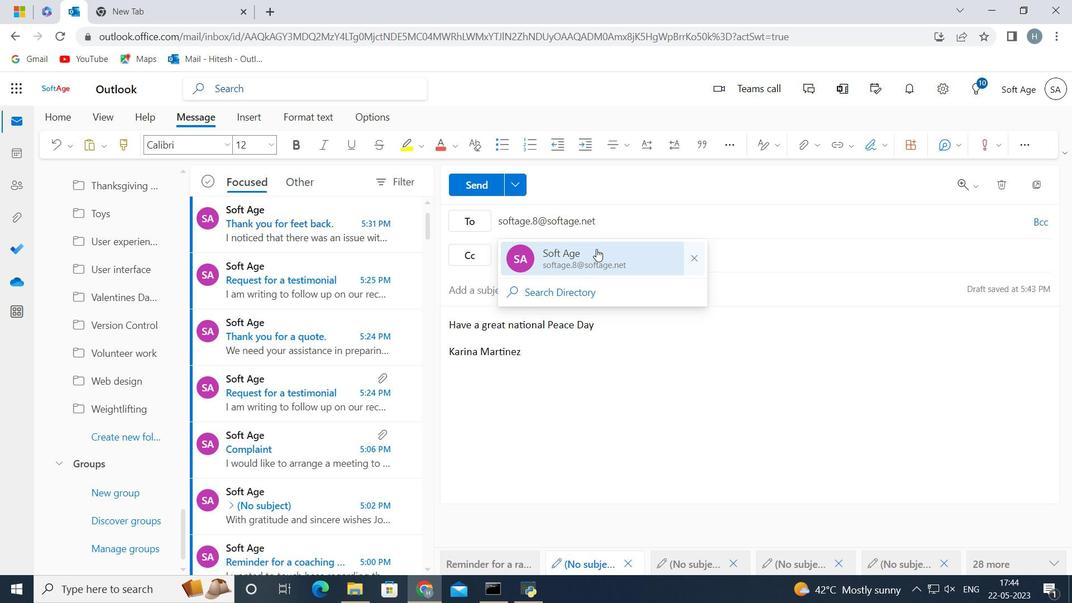 
Action: Mouse moved to (115, 437)
Screenshot: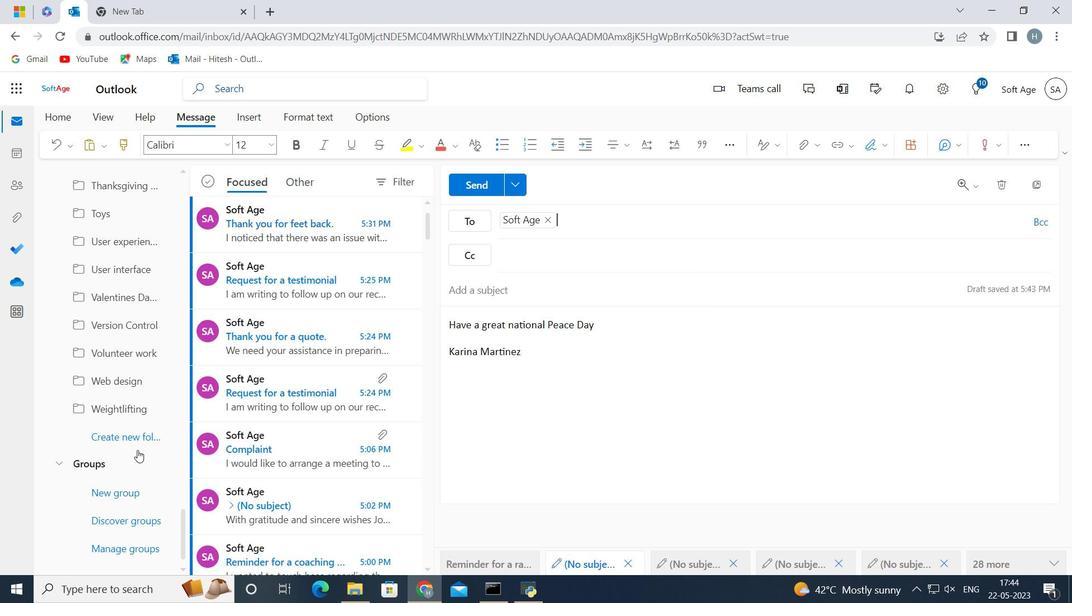 
Action: Mouse pressed left at (115, 437)
Screenshot: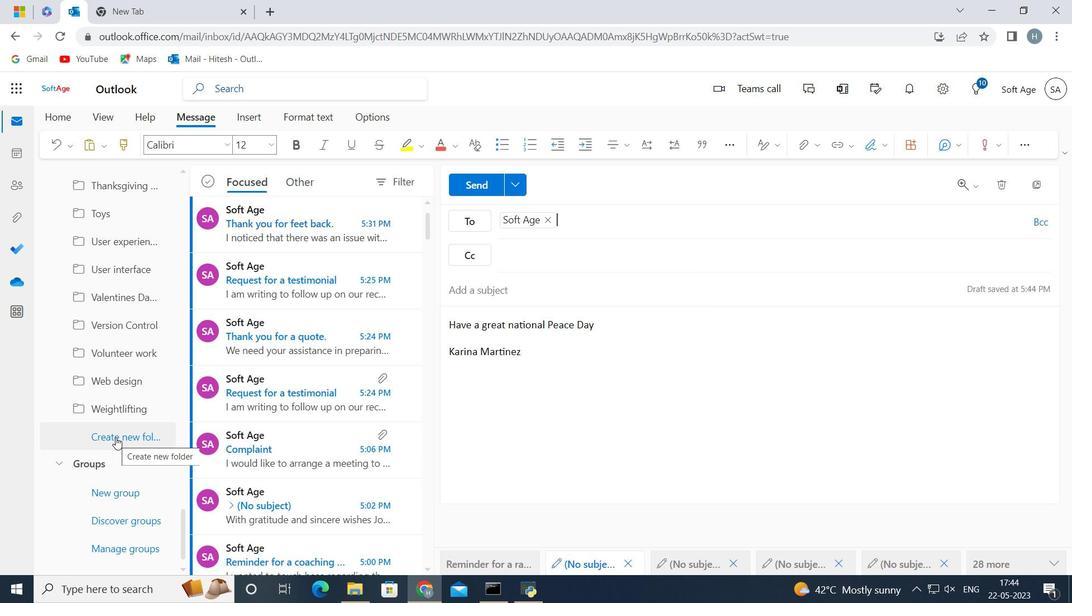 
Action: Key pressed <Key.shift>Environmental<Key.space>
Screenshot: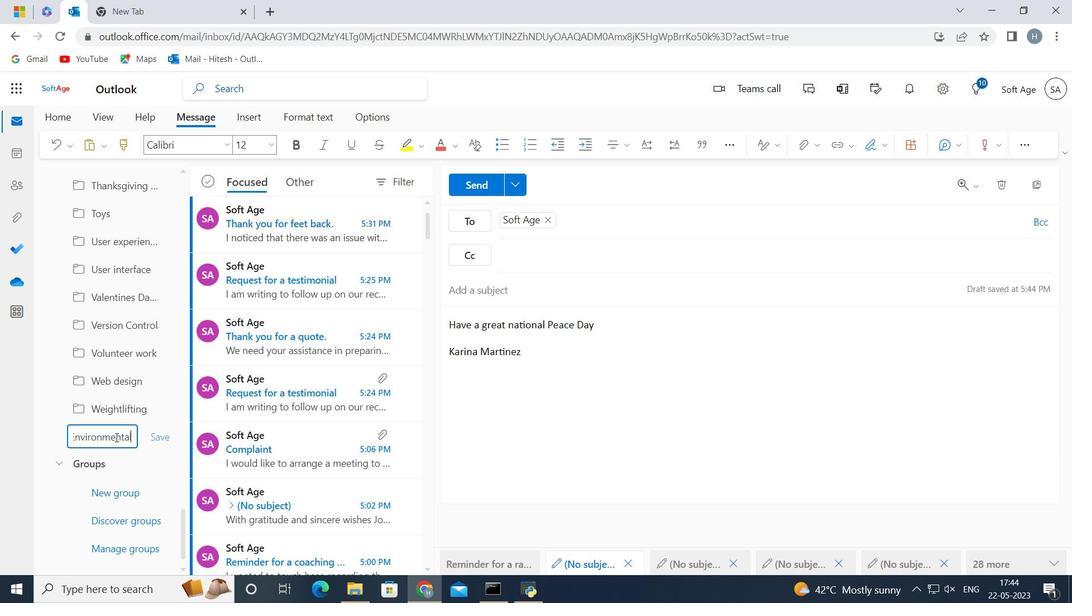 
Action: Mouse moved to (159, 438)
Screenshot: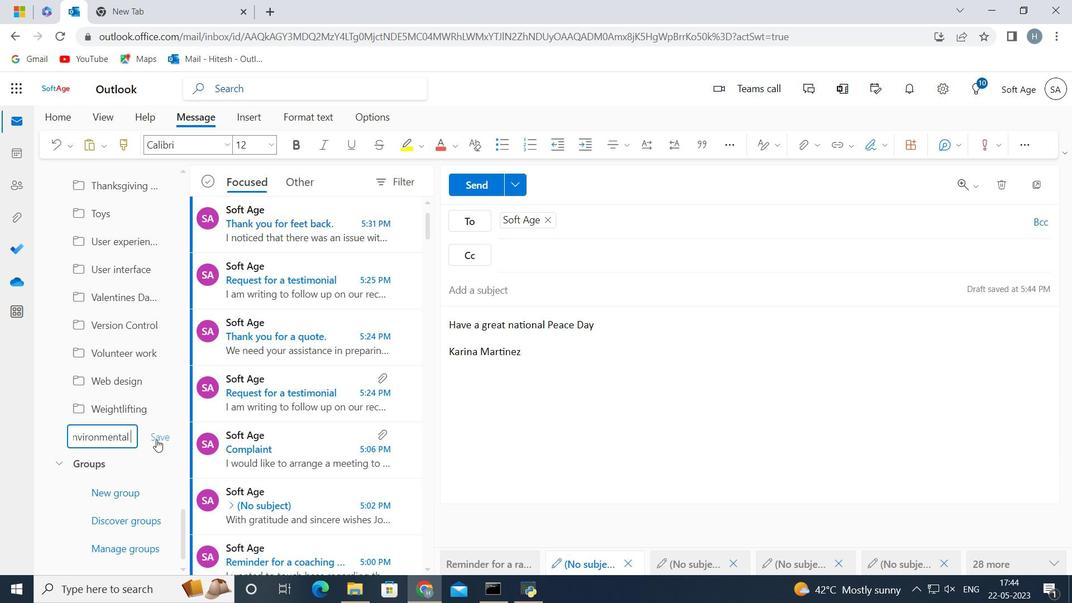 
Action: Mouse pressed left at (159, 438)
Screenshot: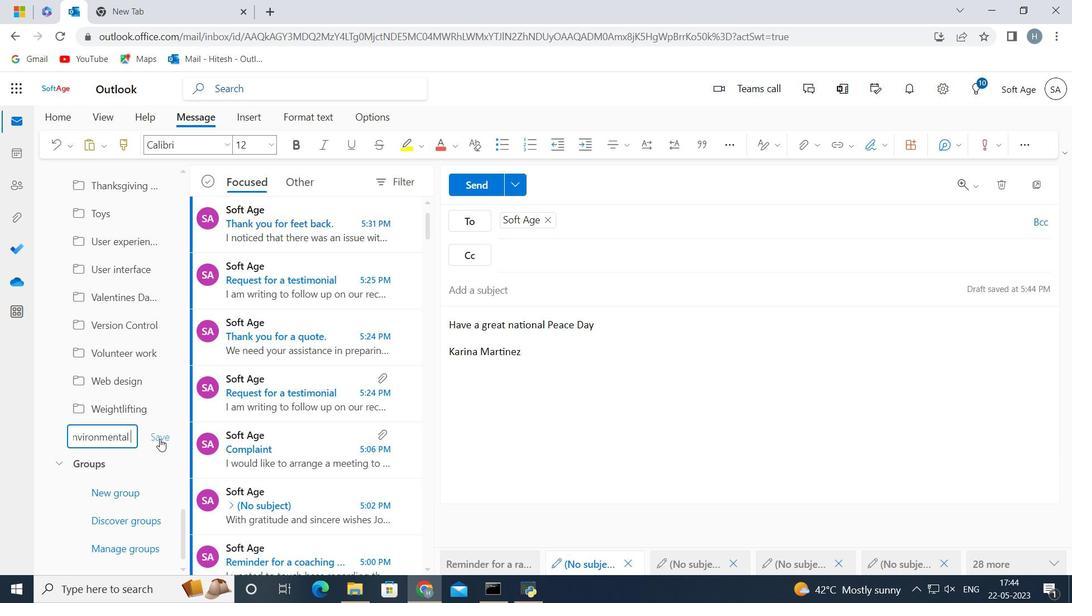 
Action: Mouse moved to (499, 415)
Screenshot: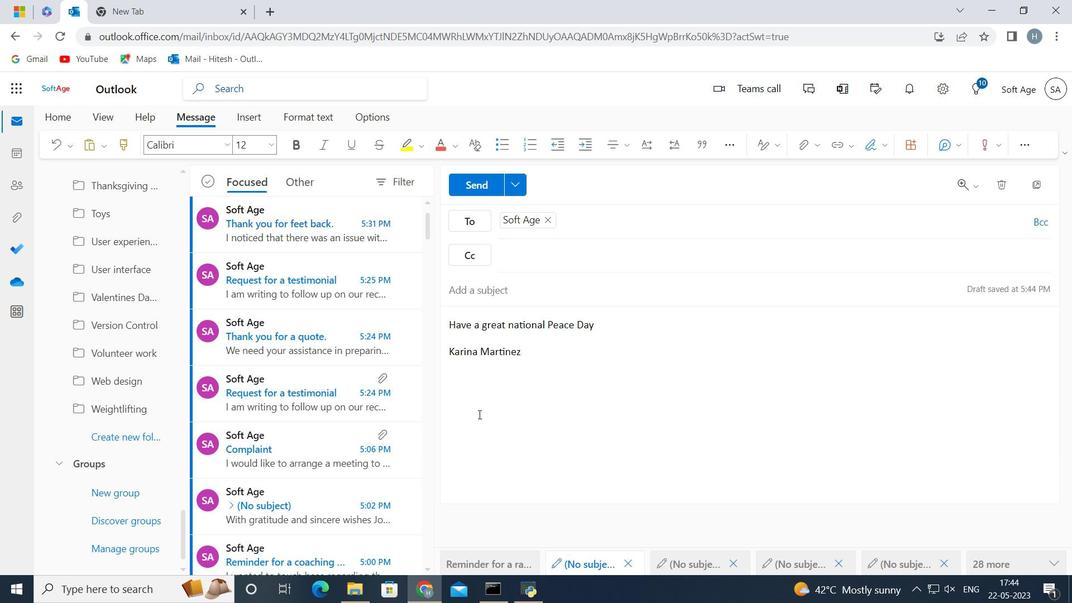 
